 Task: Create a due date automation trigger when advanced on, 2 hours after a card is due add fields with custom field "Resume" set to a date not in this month.
Action: Mouse moved to (1166, 96)
Screenshot: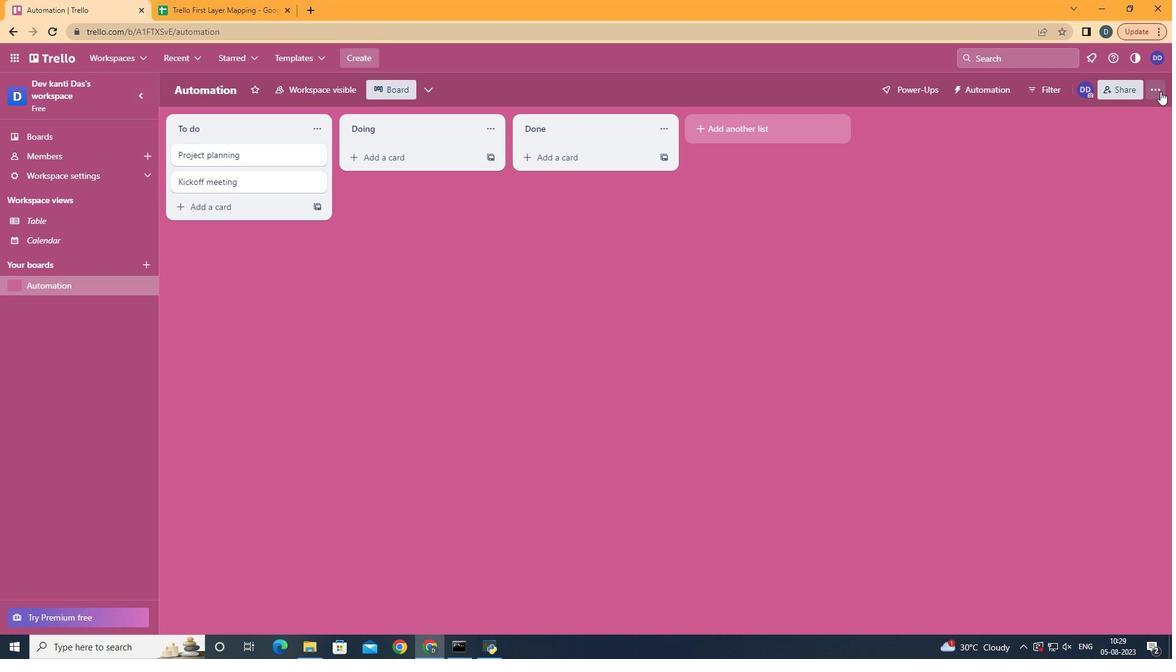 
Action: Mouse pressed left at (1166, 96)
Screenshot: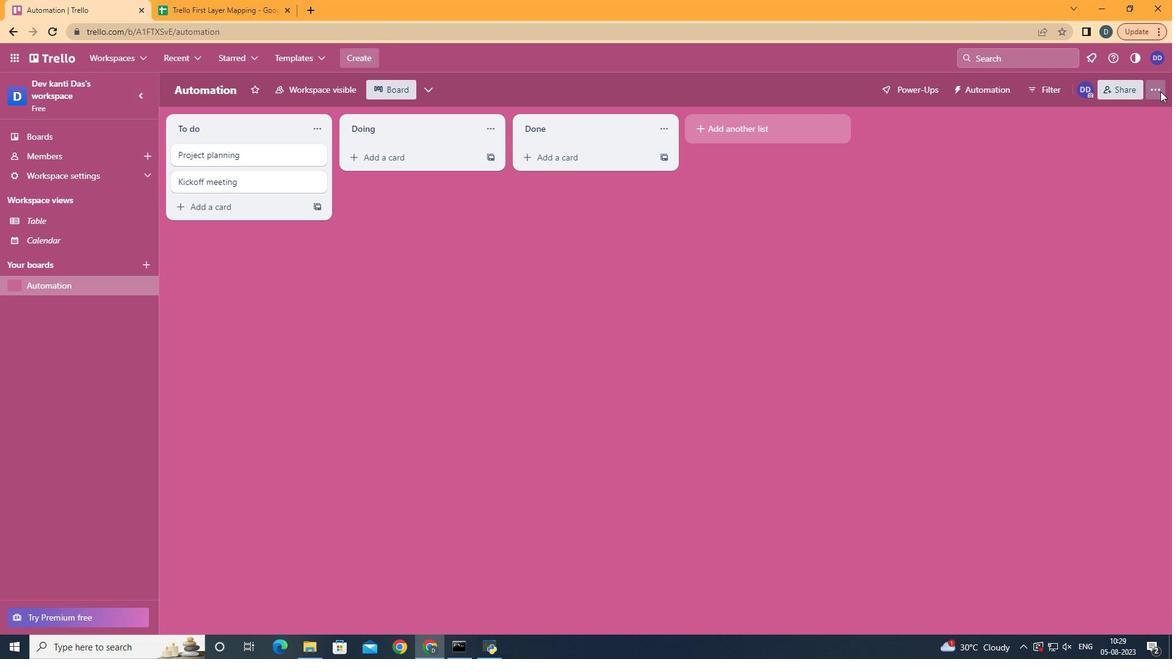
Action: Mouse moved to (1073, 262)
Screenshot: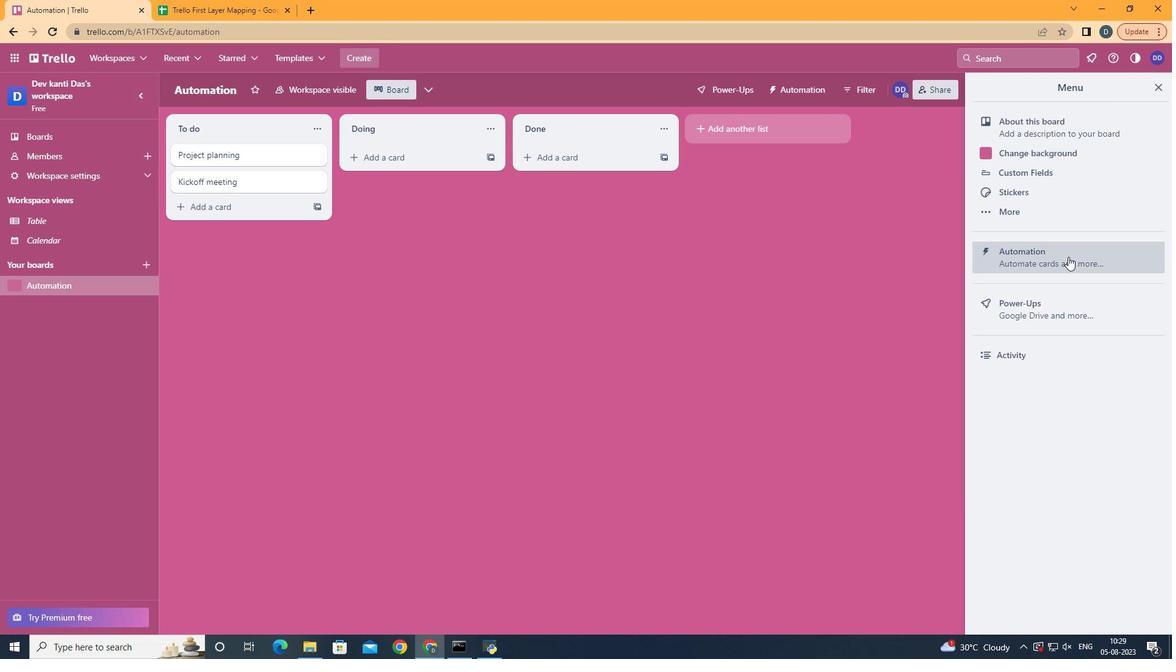 
Action: Mouse pressed left at (1073, 262)
Screenshot: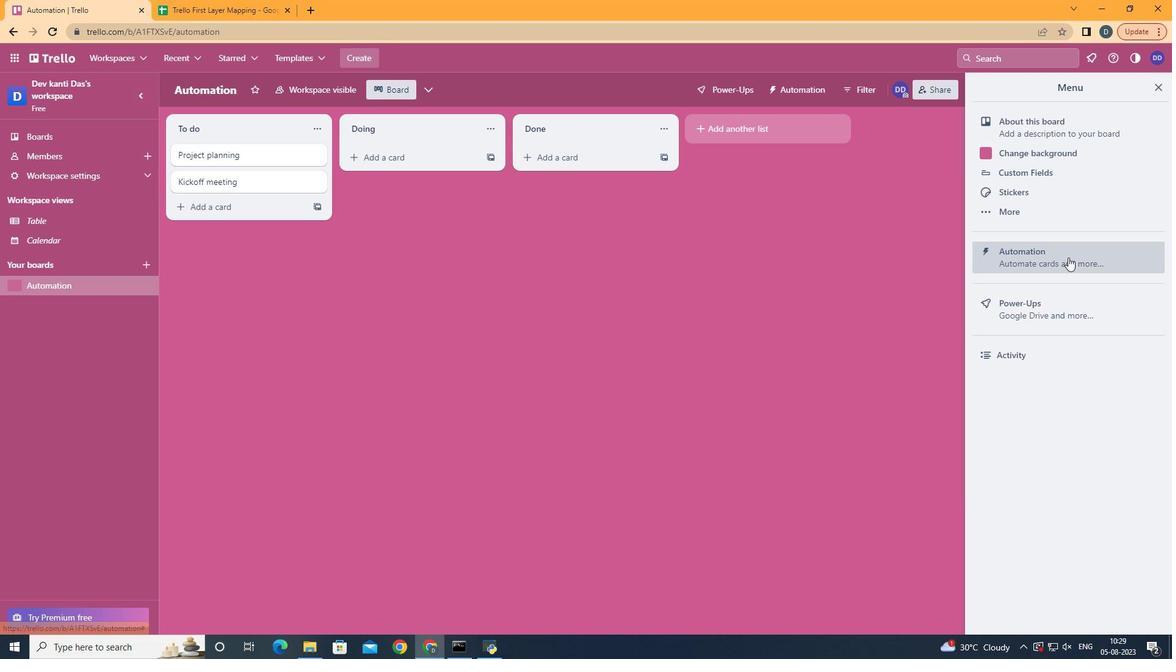 
Action: Mouse moved to (262, 249)
Screenshot: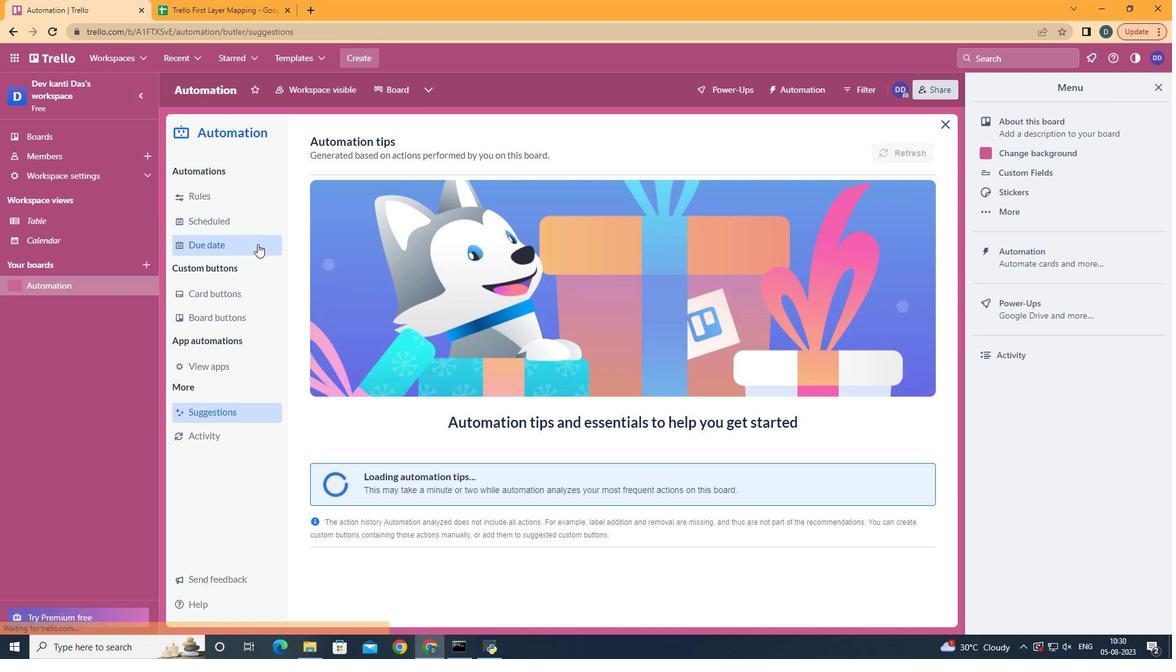 
Action: Mouse pressed left at (262, 249)
Screenshot: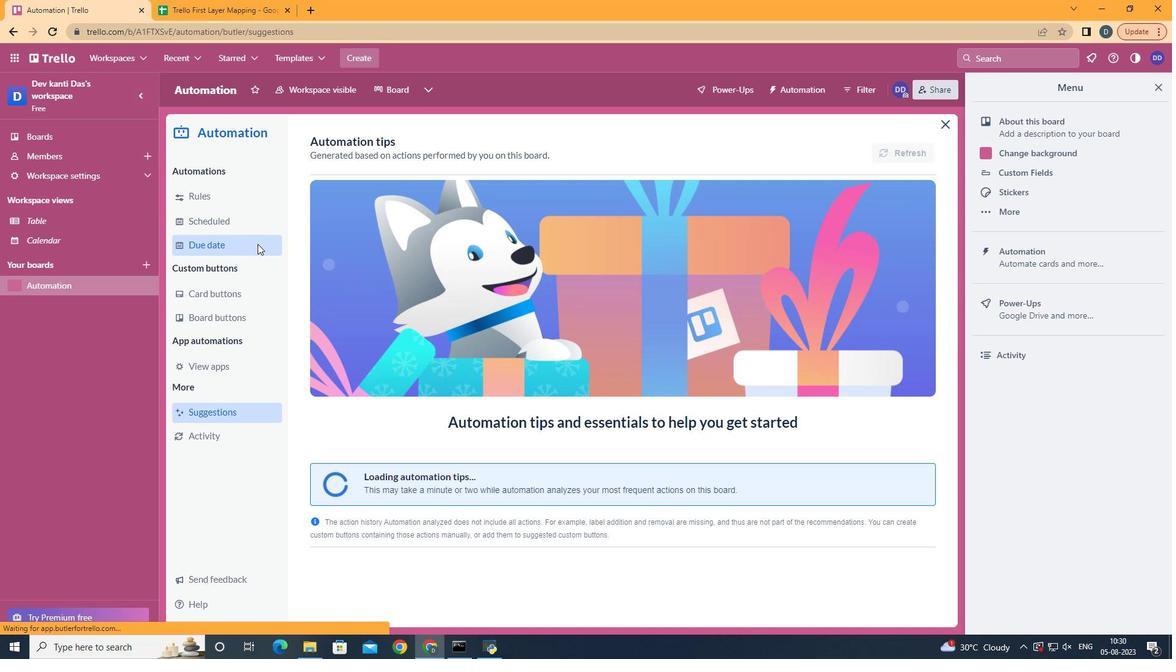 
Action: Mouse moved to (862, 150)
Screenshot: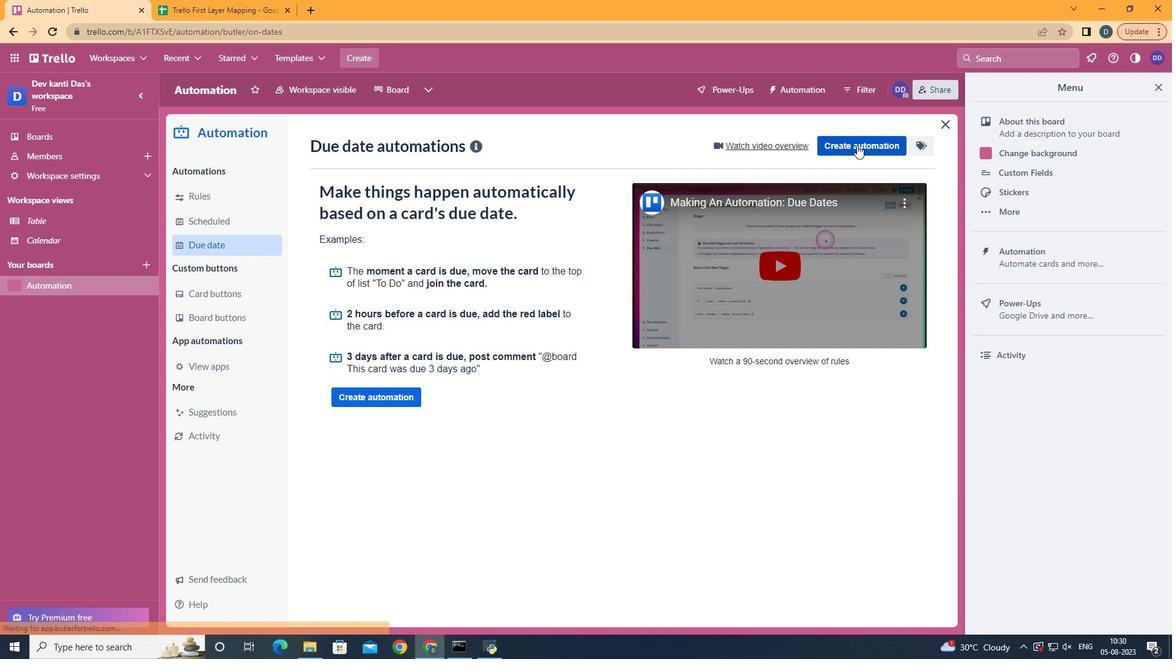 
Action: Mouse pressed left at (862, 150)
Screenshot: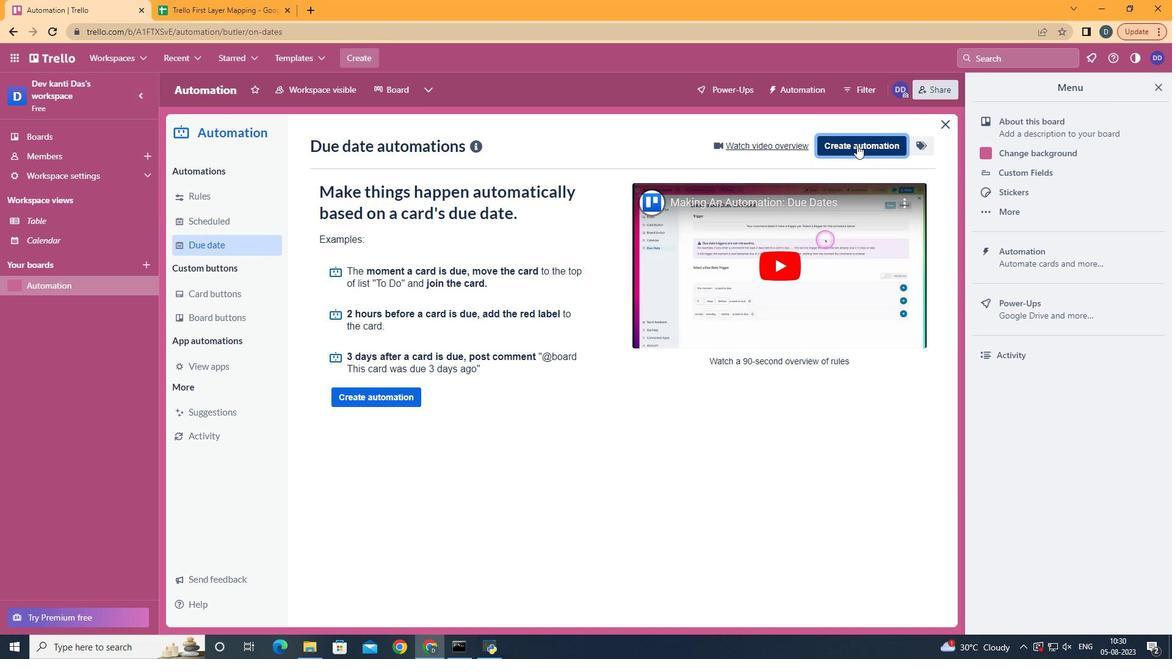 
Action: Mouse moved to (573, 275)
Screenshot: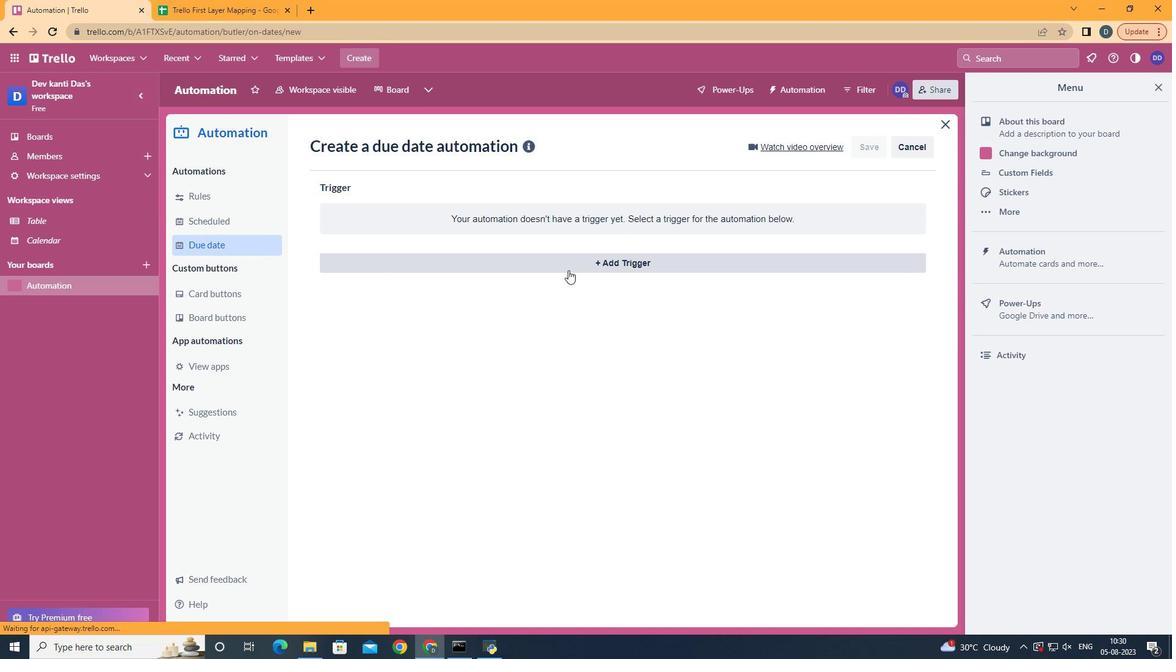
Action: Mouse pressed left at (573, 275)
Screenshot: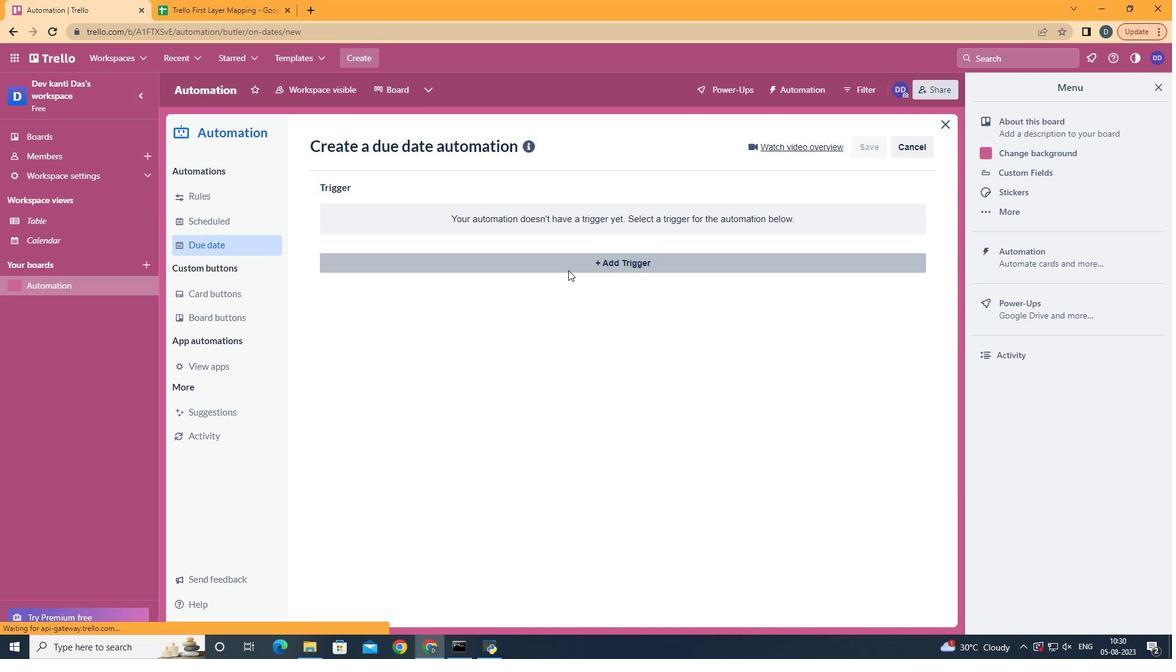 
Action: Mouse moved to (394, 528)
Screenshot: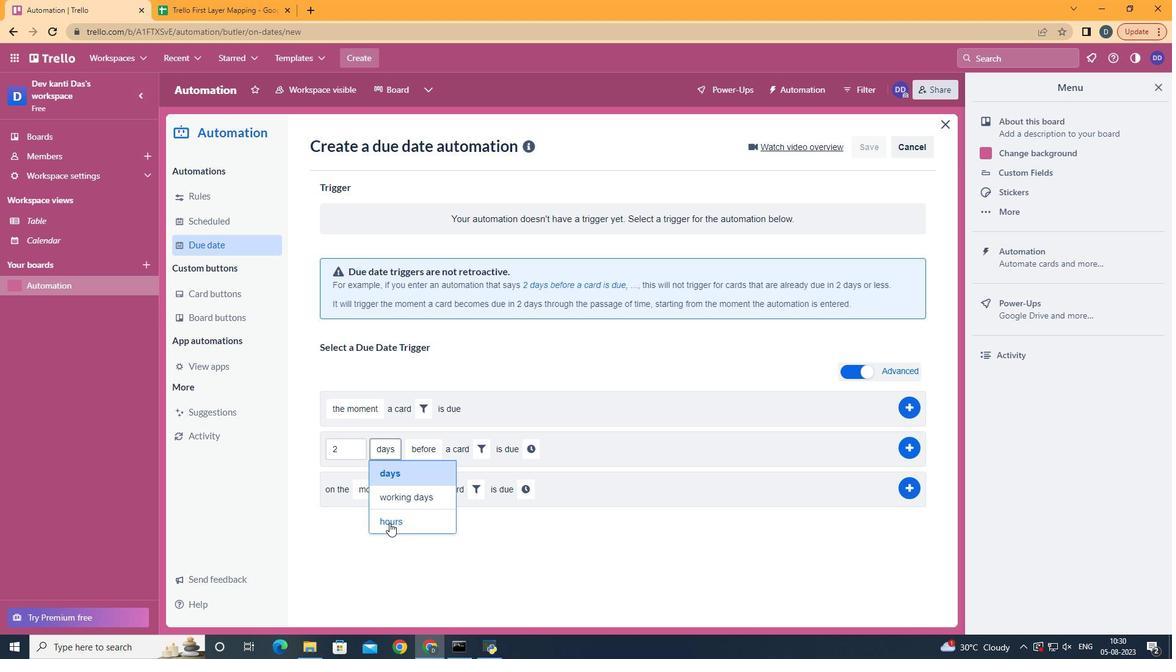 
Action: Mouse pressed left at (394, 528)
Screenshot: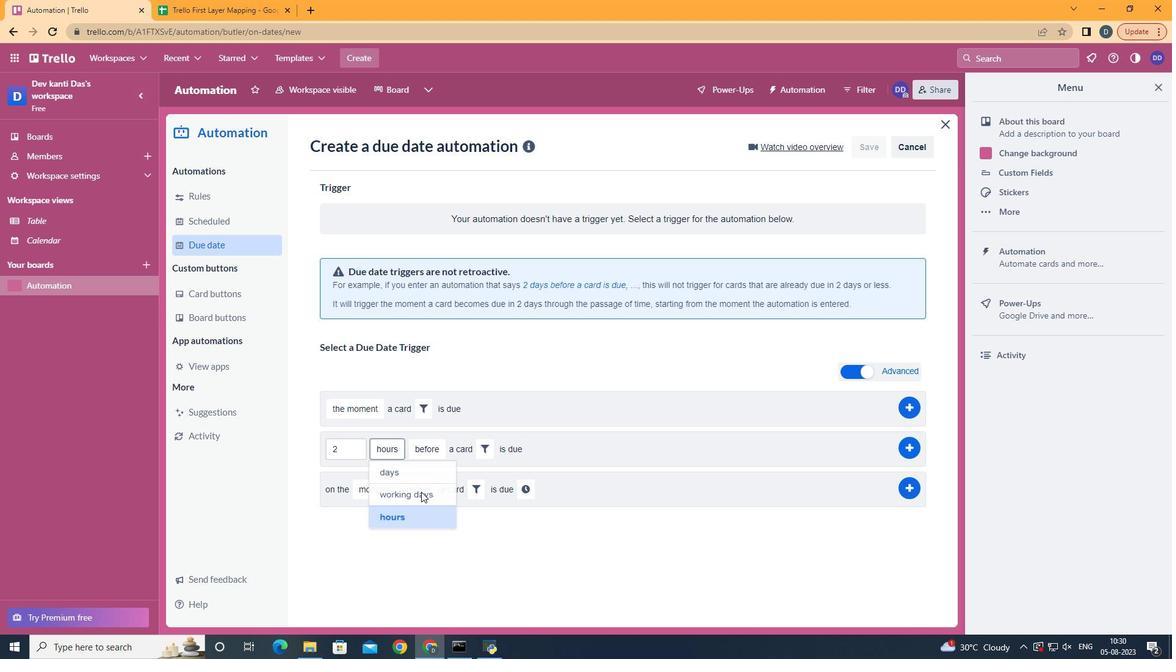
Action: Mouse moved to (430, 510)
Screenshot: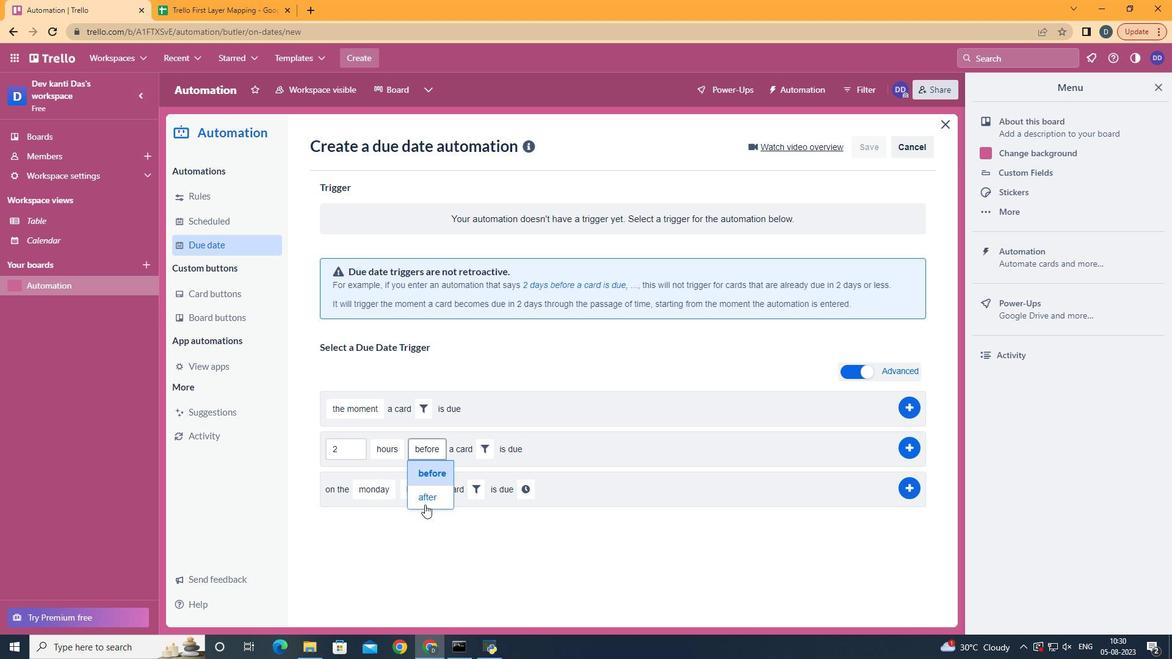 
Action: Mouse pressed left at (430, 510)
Screenshot: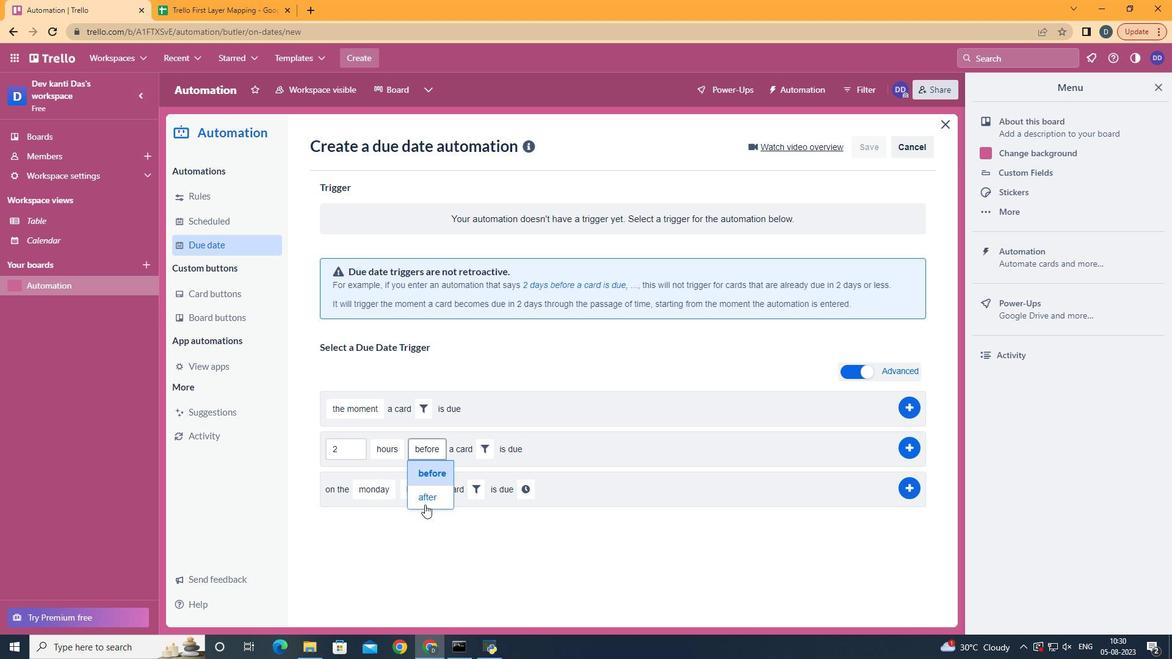 
Action: Mouse moved to (488, 451)
Screenshot: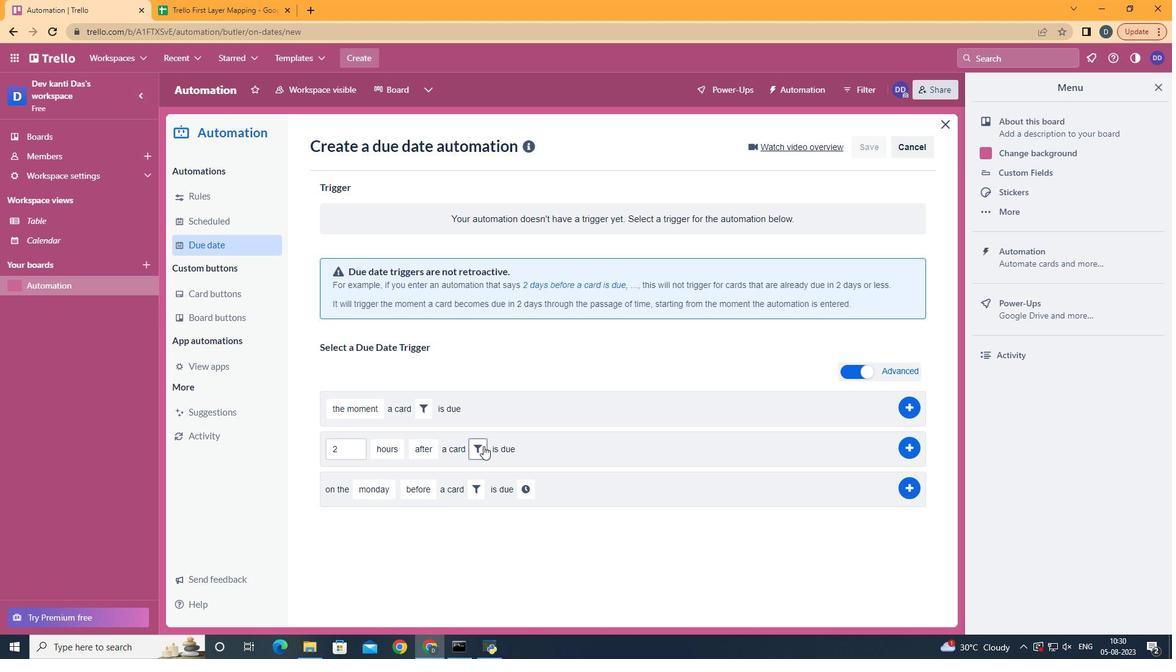 
Action: Mouse pressed left at (488, 451)
Screenshot: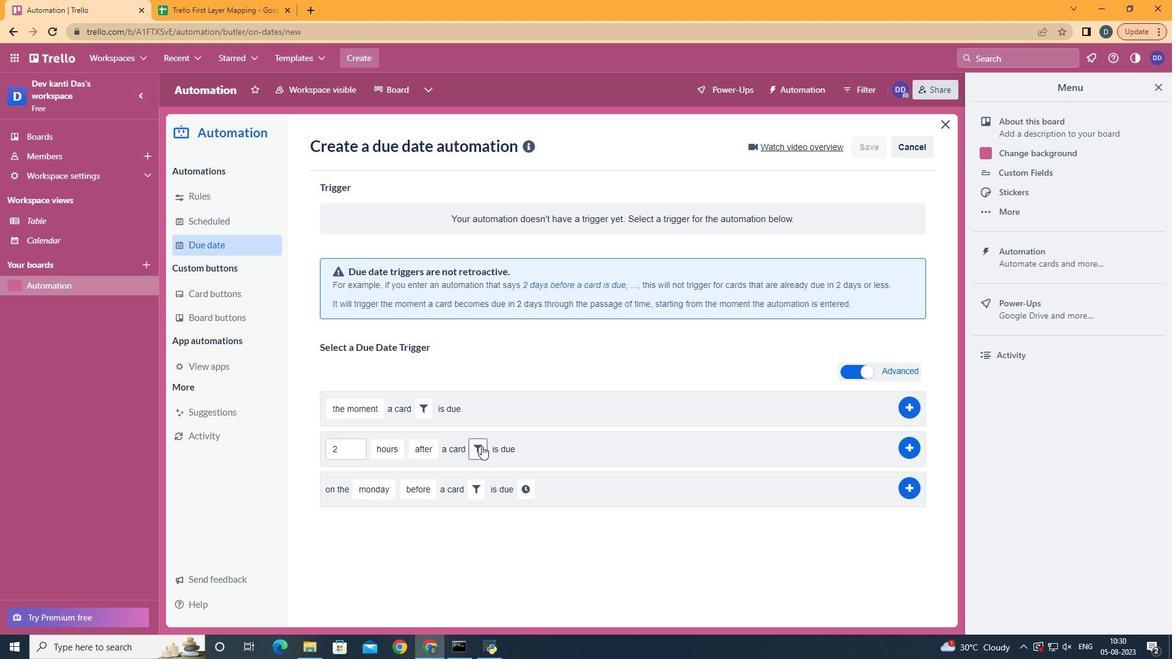 
Action: Mouse moved to (670, 495)
Screenshot: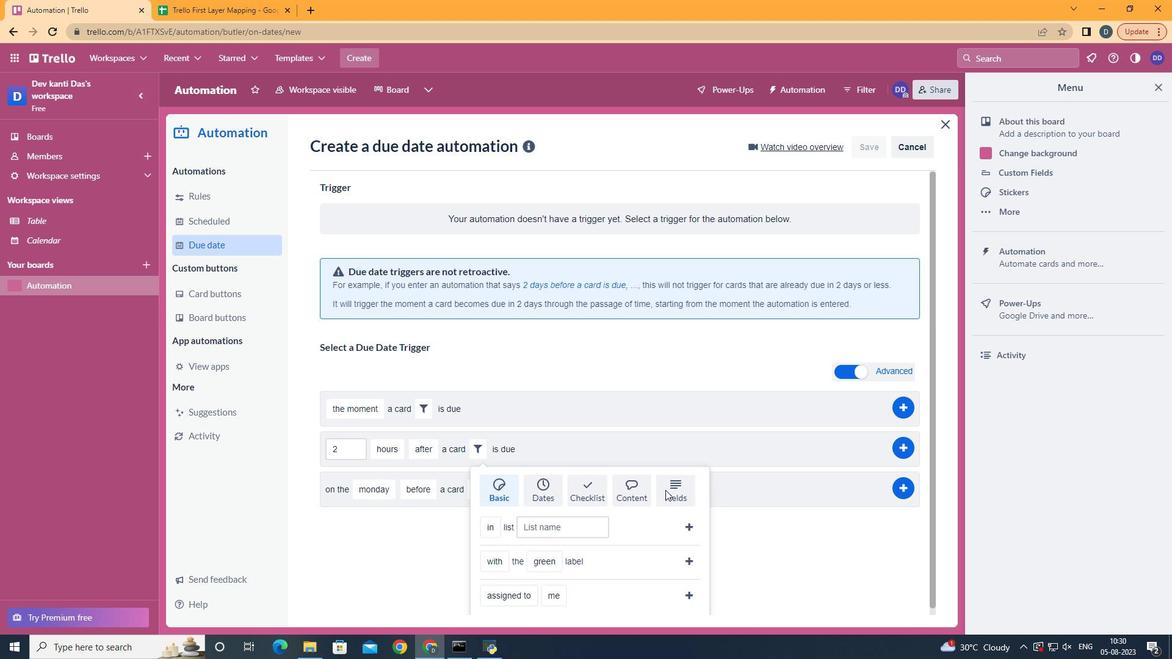 
Action: Mouse pressed left at (670, 495)
Screenshot: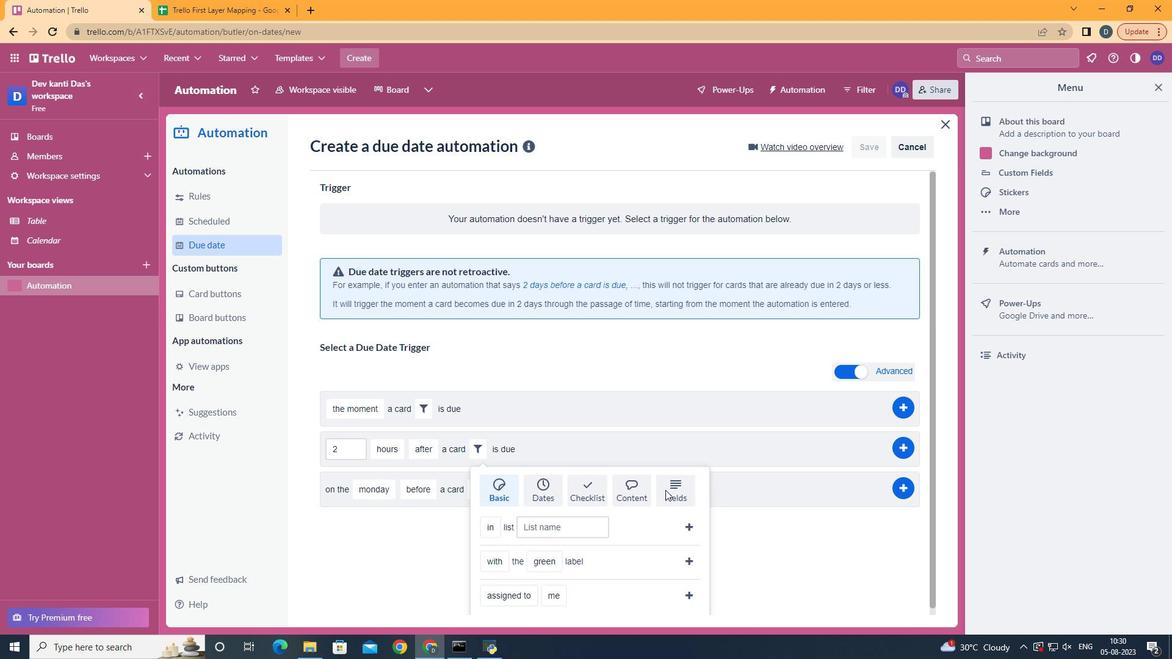 
Action: Mouse moved to (672, 488)
Screenshot: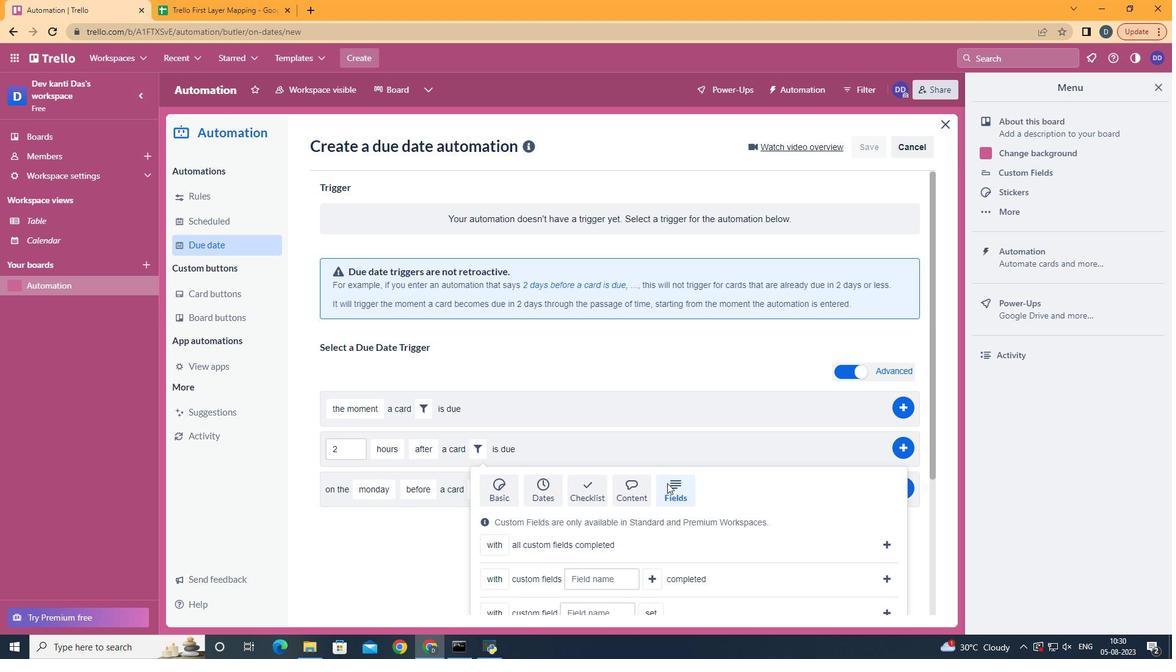 
Action: Mouse scrolled (672, 488) with delta (0, 0)
Screenshot: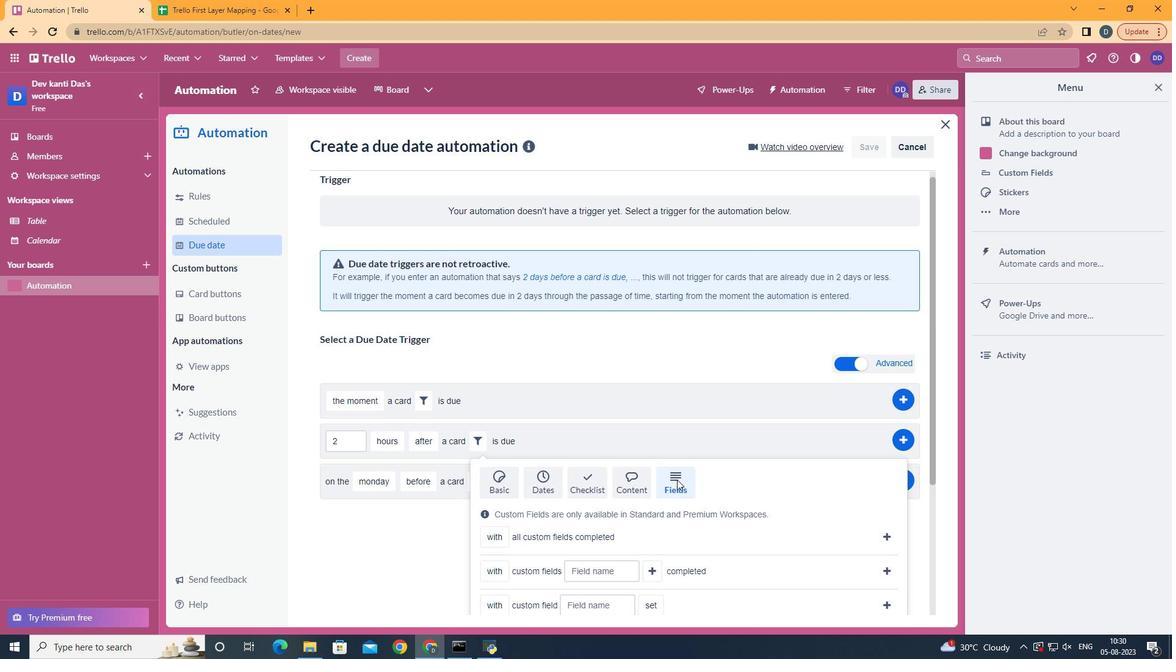 
Action: Mouse scrolled (672, 488) with delta (0, 0)
Screenshot: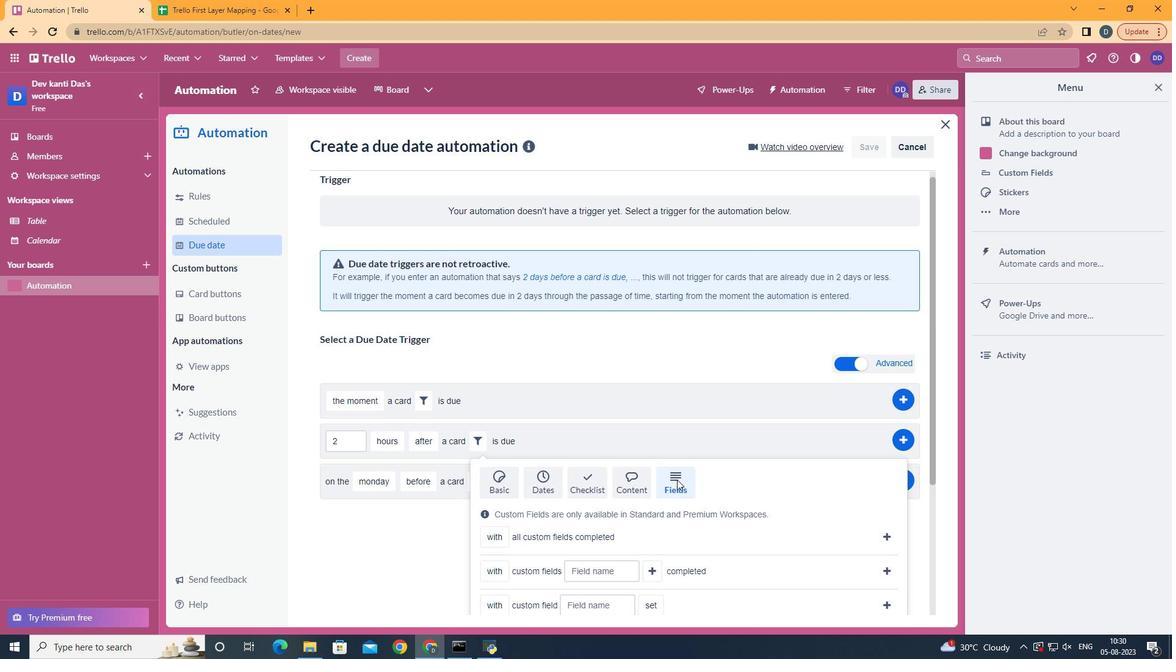 
Action: Mouse scrolled (672, 488) with delta (0, 0)
Screenshot: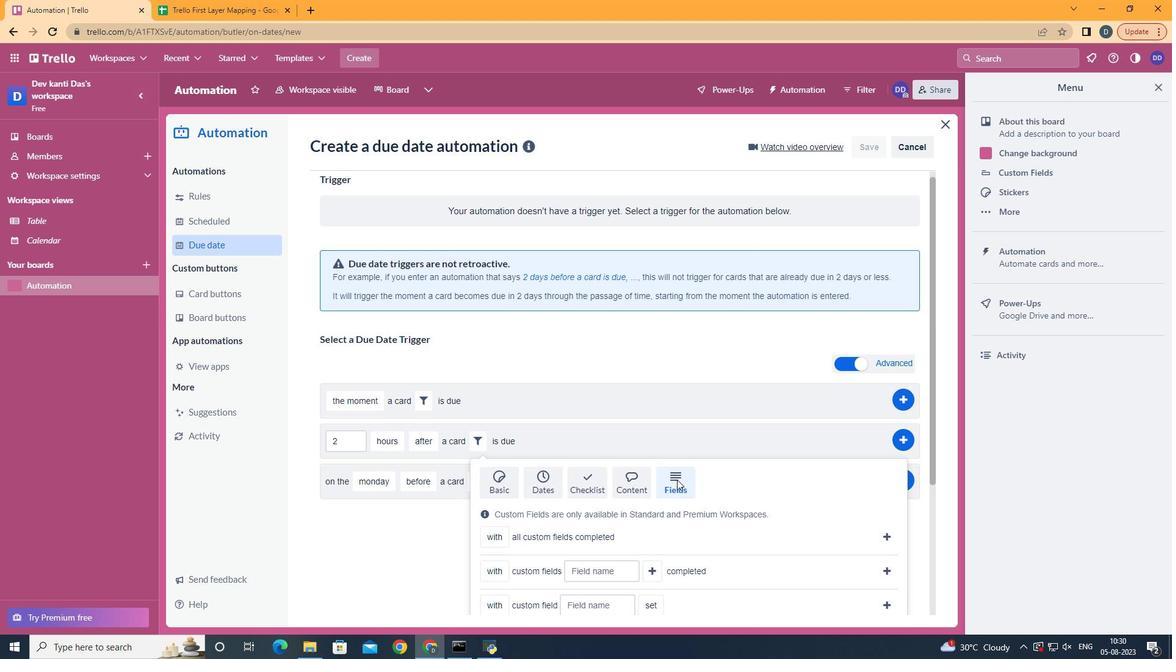 
Action: Mouse scrolled (672, 488) with delta (0, 0)
Screenshot: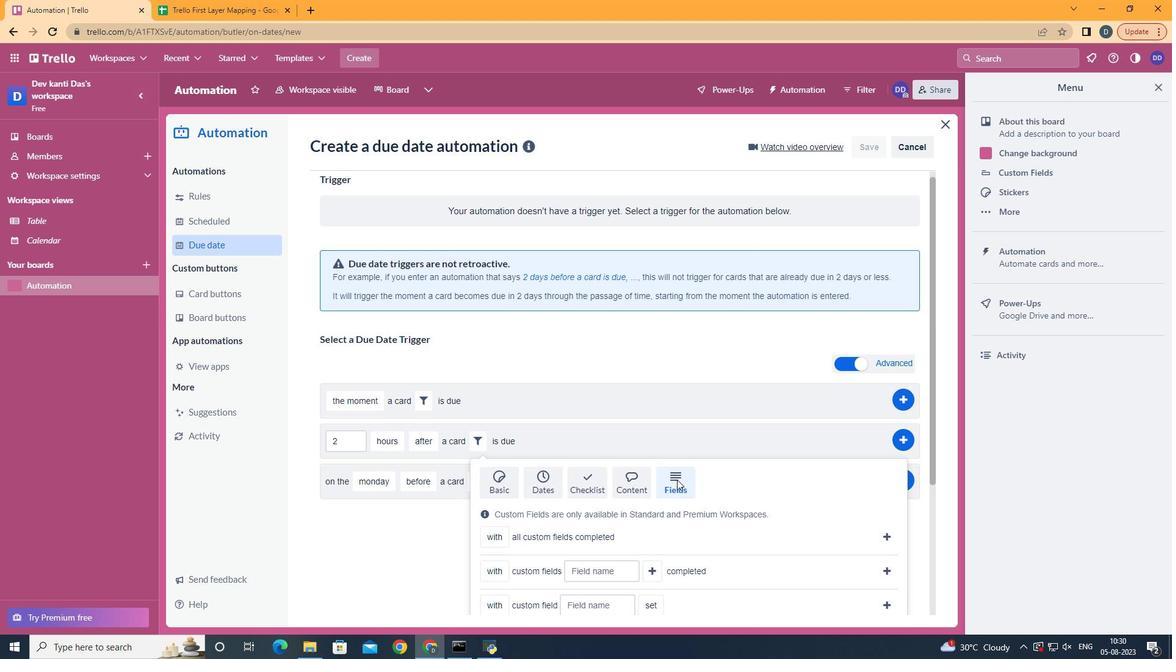 
Action: Mouse scrolled (672, 488) with delta (0, 0)
Screenshot: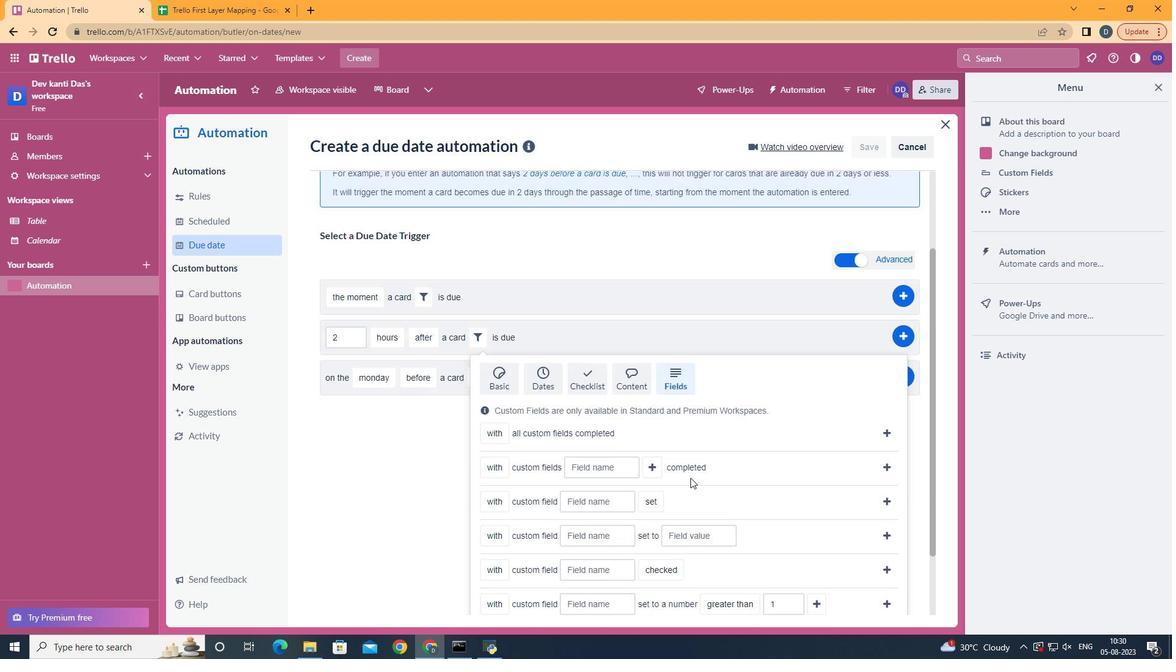 
Action: Mouse scrolled (672, 488) with delta (0, 0)
Screenshot: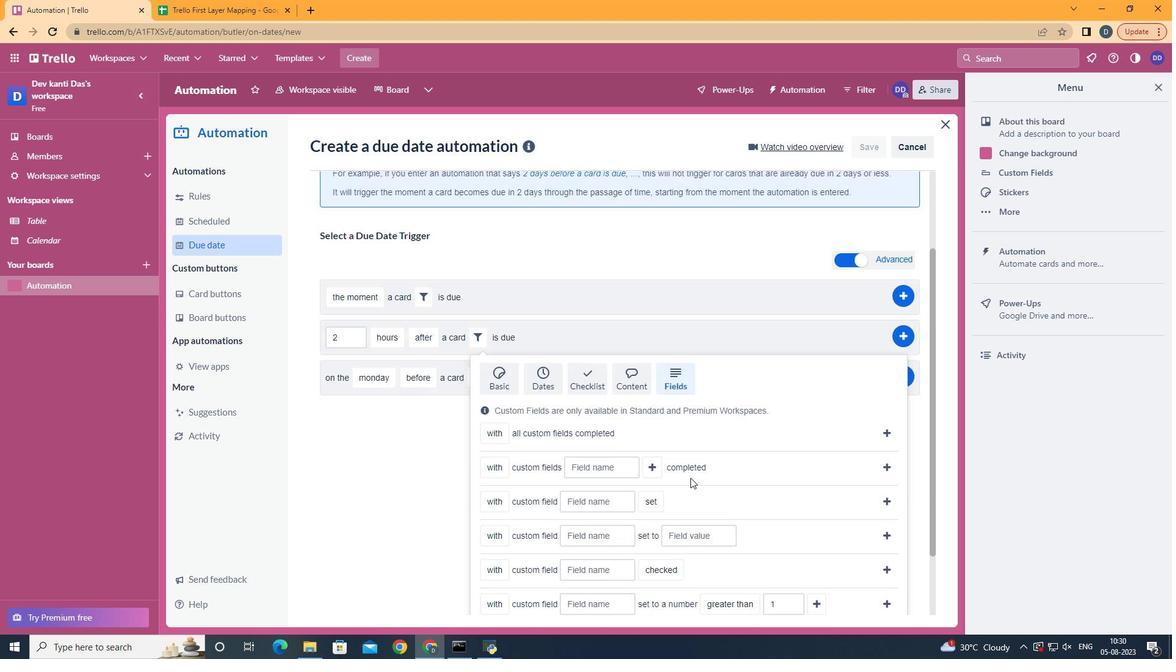 
Action: Mouse moved to (508, 582)
Screenshot: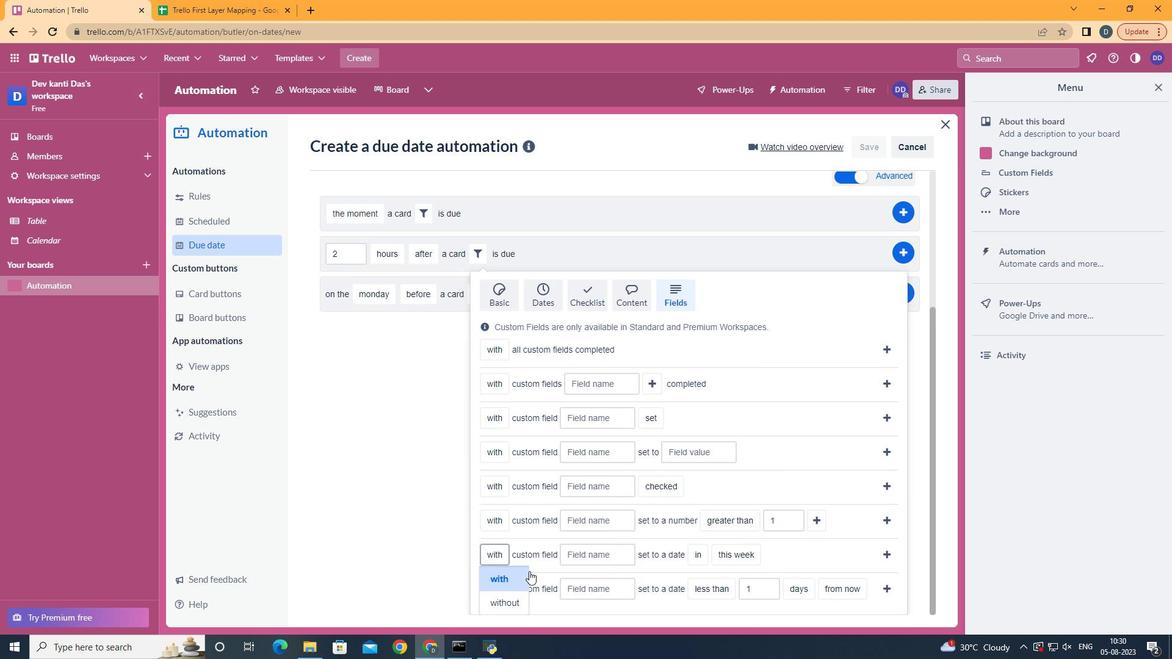 
Action: Mouse pressed left at (508, 582)
Screenshot: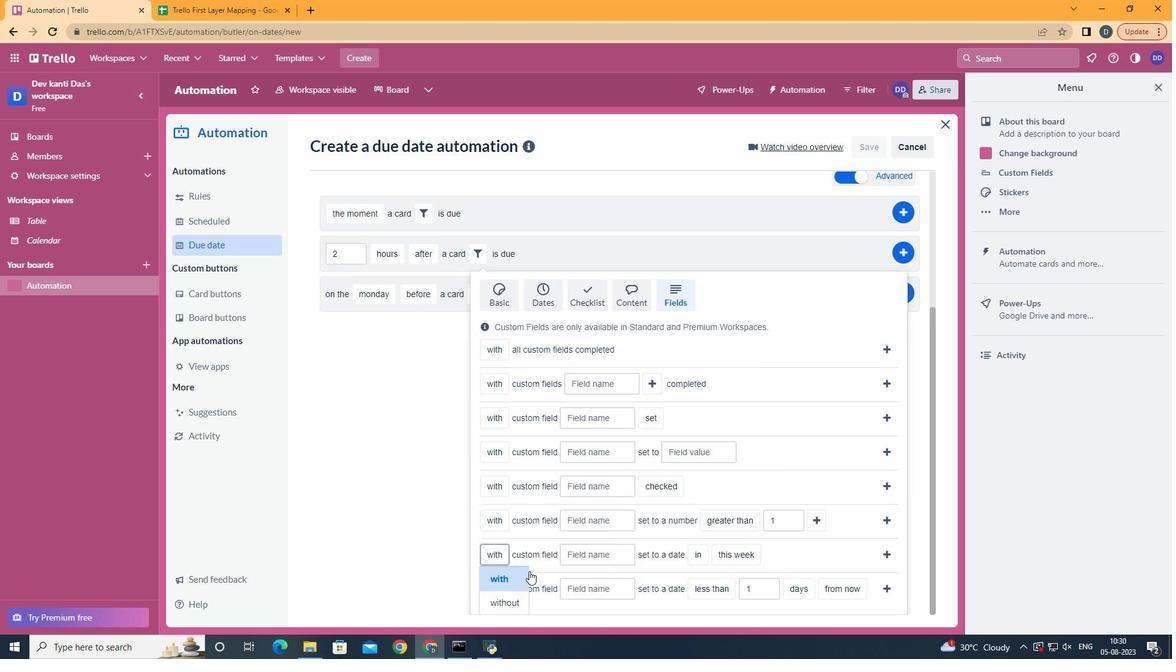 
Action: Mouse moved to (612, 557)
Screenshot: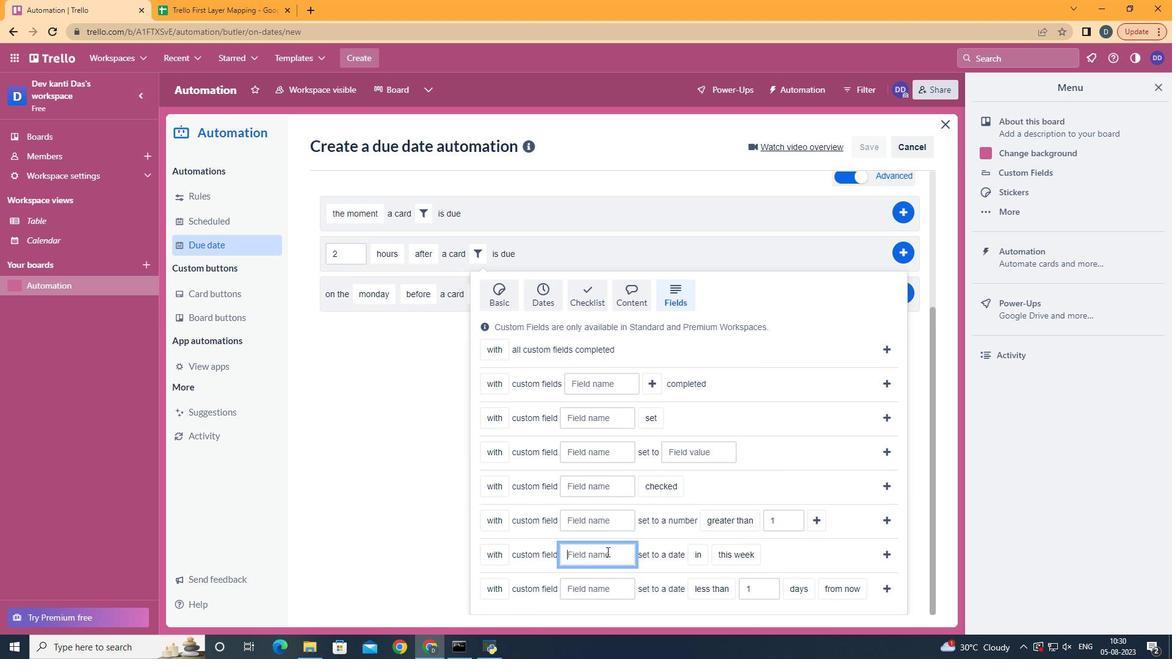 
Action: Mouse pressed left at (612, 557)
Screenshot: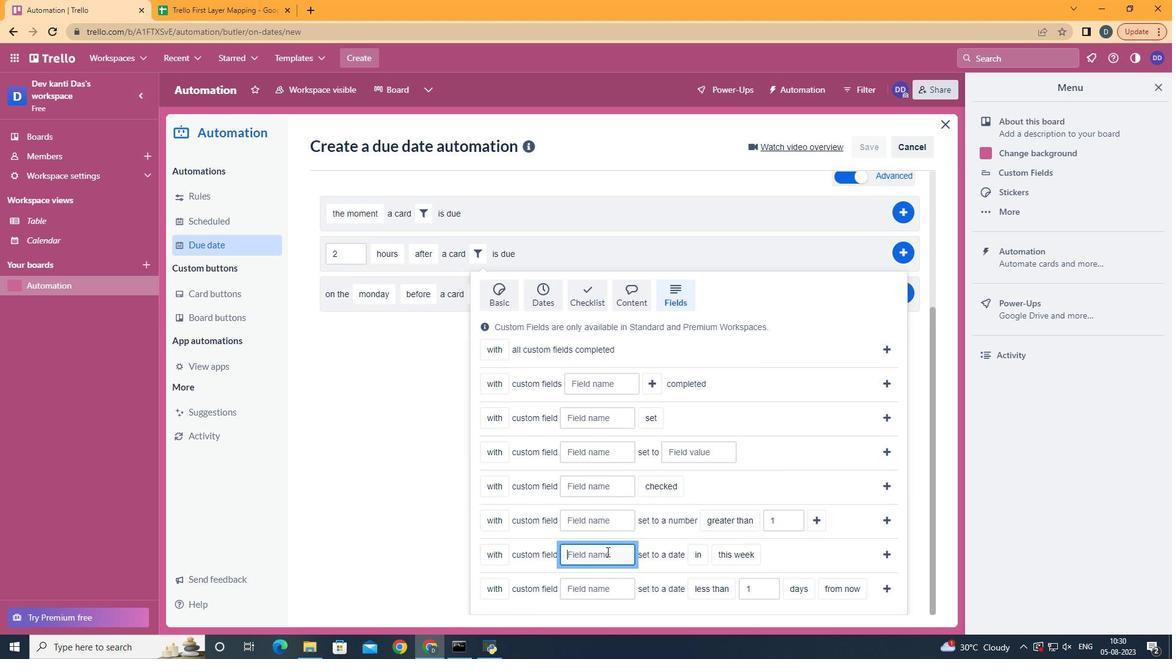 
Action: Key pressed <Key.shift>Resume
Screenshot: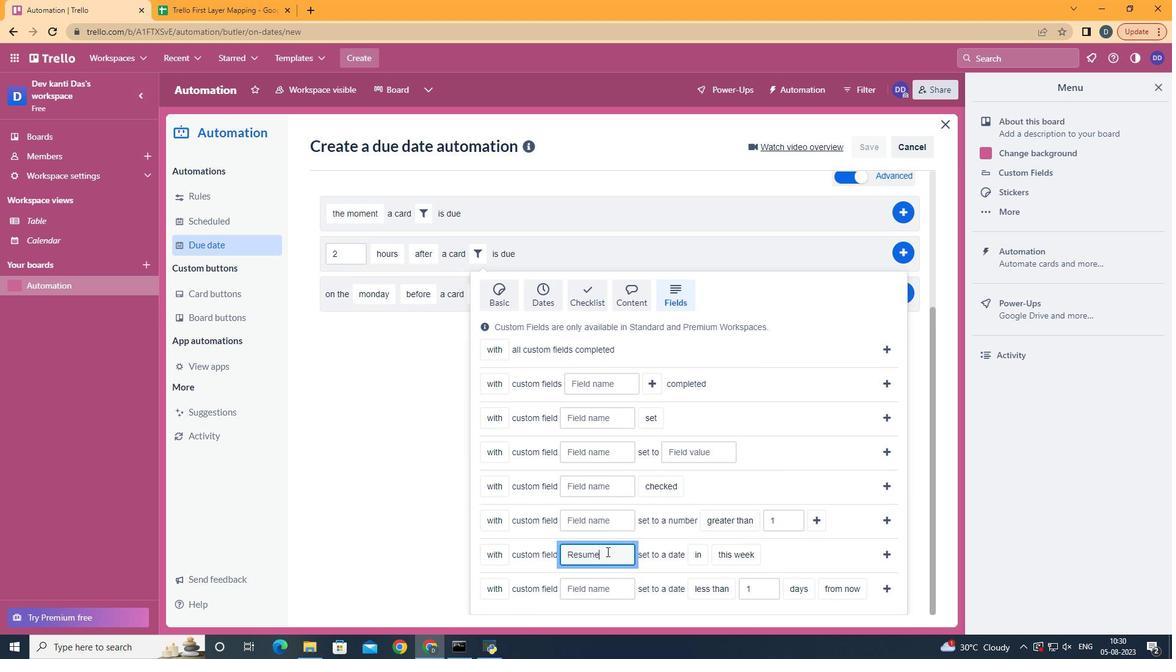 
Action: Mouse moved to (703, 612)
Screenshot: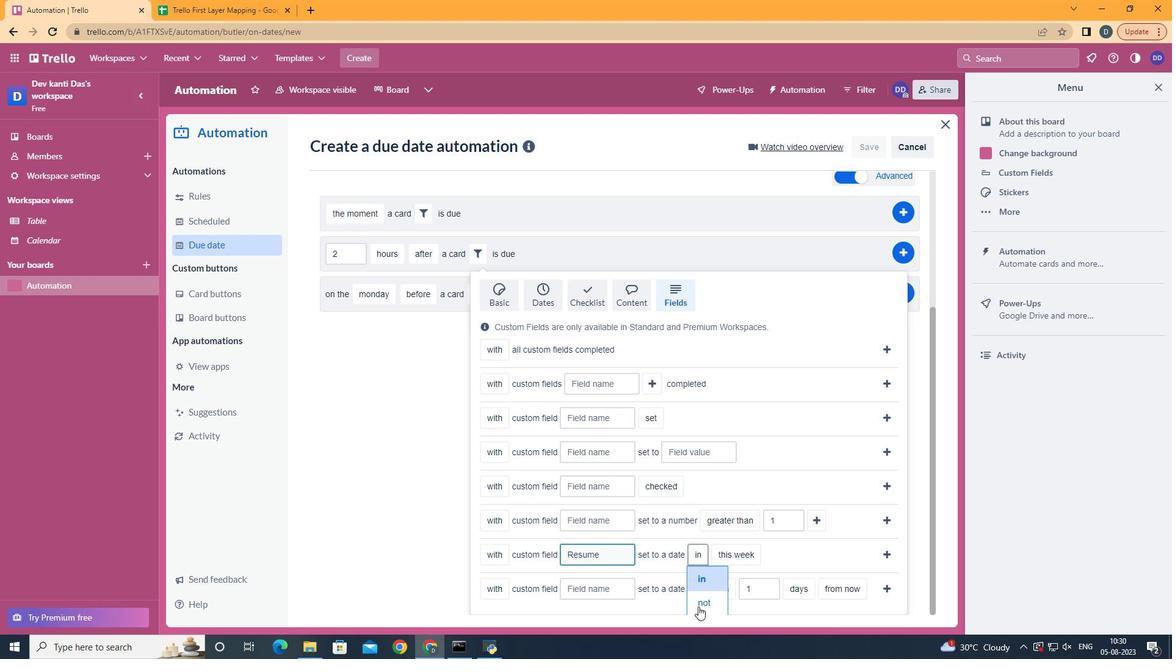 
Action: Mouse pressed left at (703, 612)
Screenshot: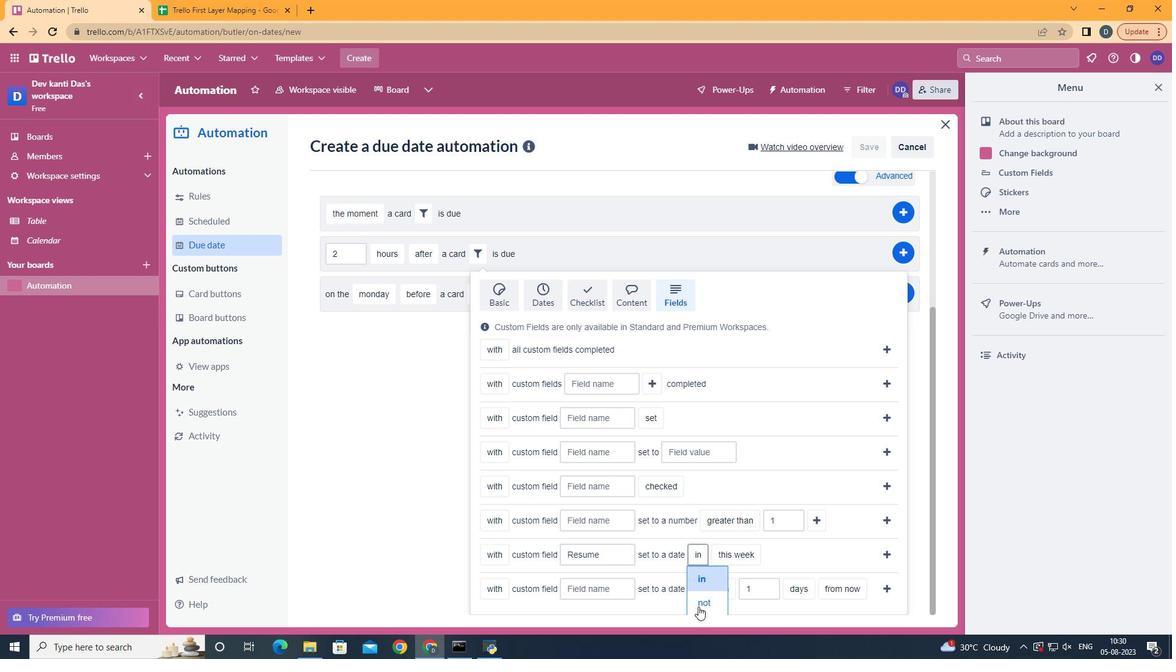 
Action: Mouse moved to (749, 606)
Screenshot: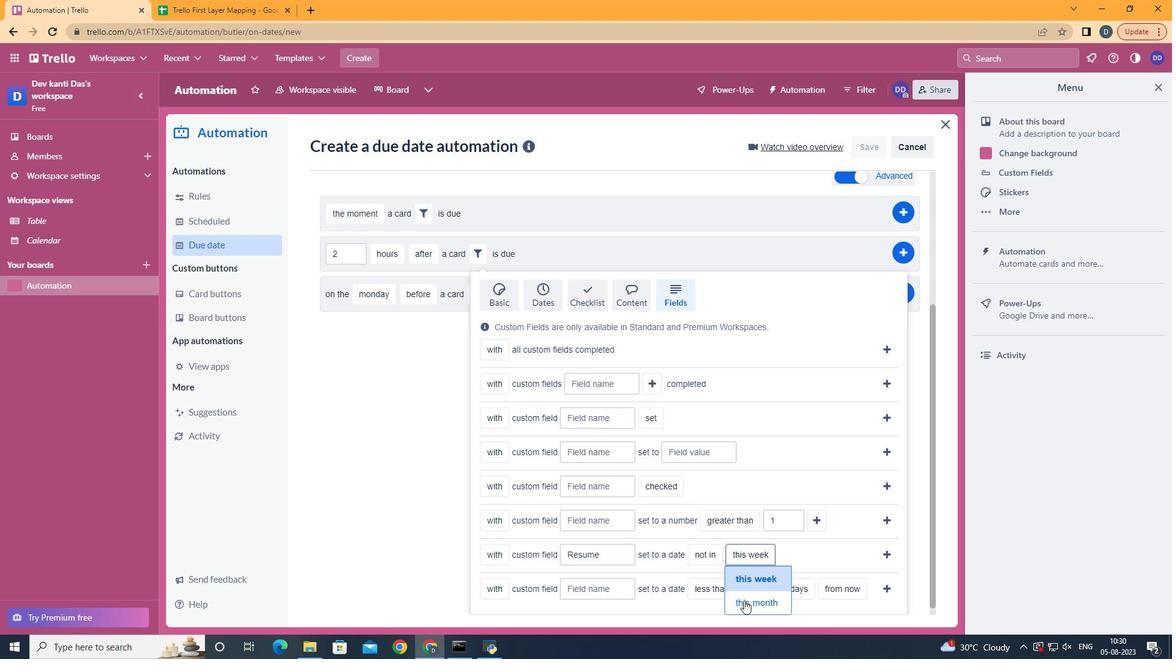 
Action: Mouse pressed left at (749, 606)
Screenshot: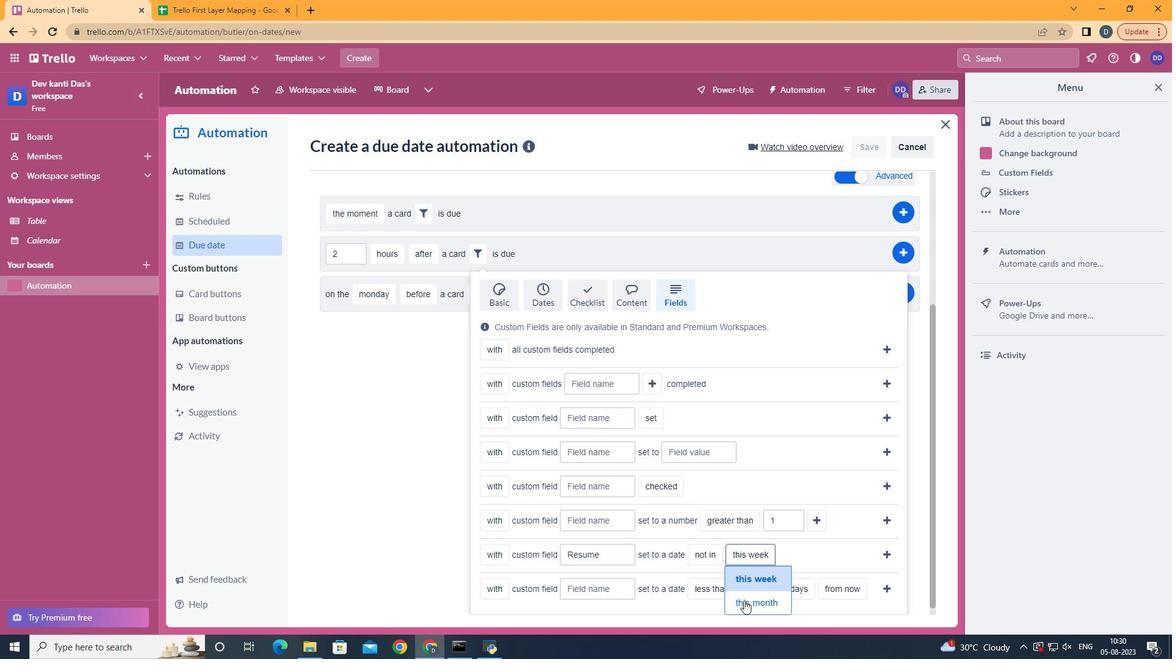 
Action: Mouse moved to (888, 560)
Screenshot: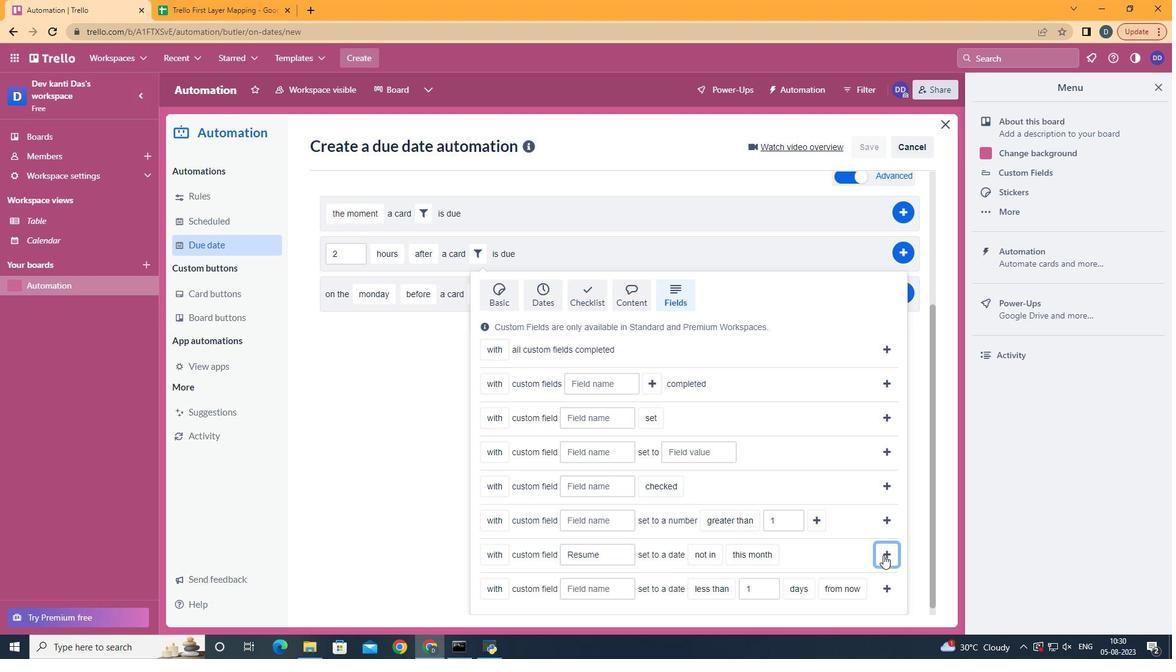 
Action: Mouse pressed left at (888, 560)
Screenshot: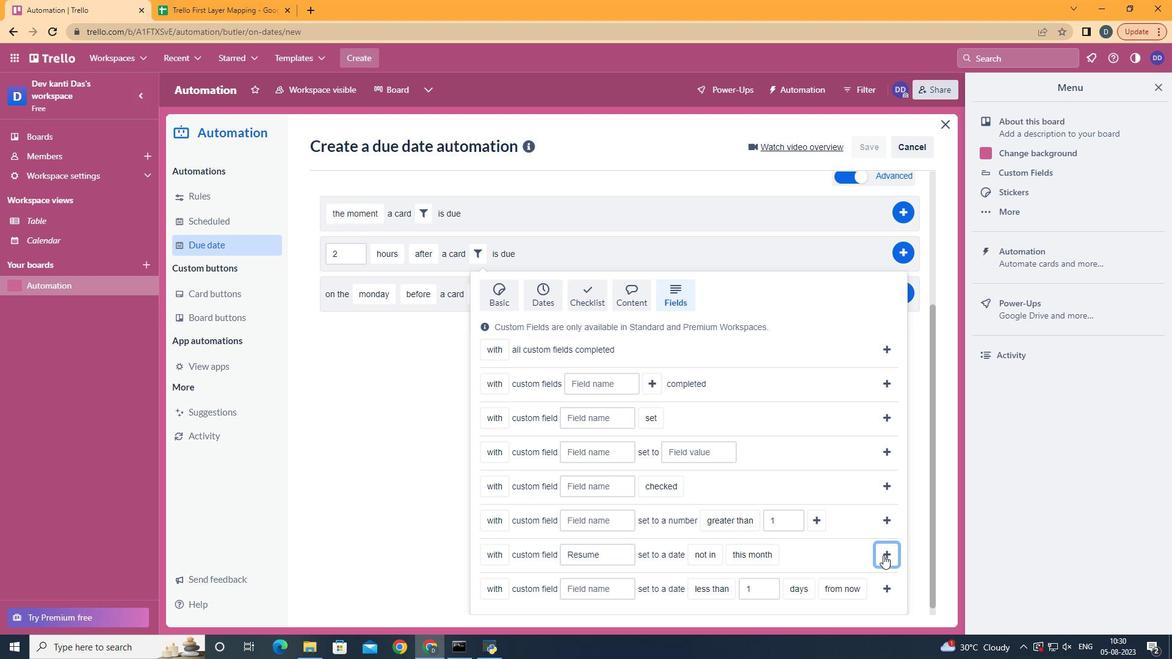 
Action: Mouse moved to (917, 453)
Screenshot: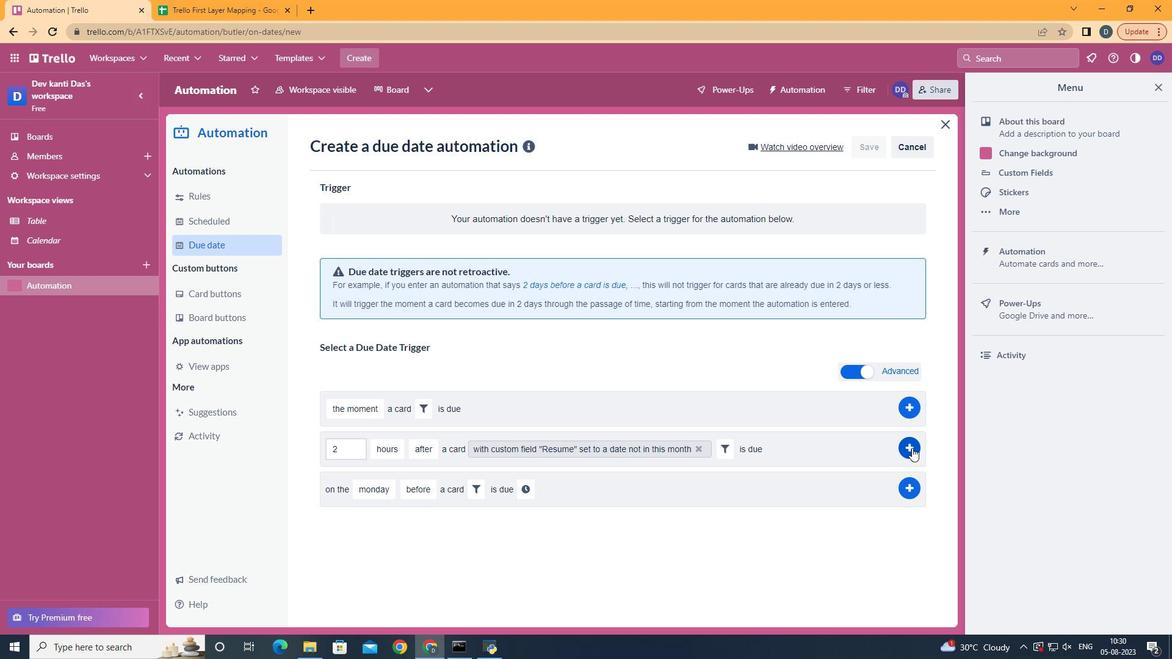 
Action: Mouse pressed left at (917, 453)
Screenshot: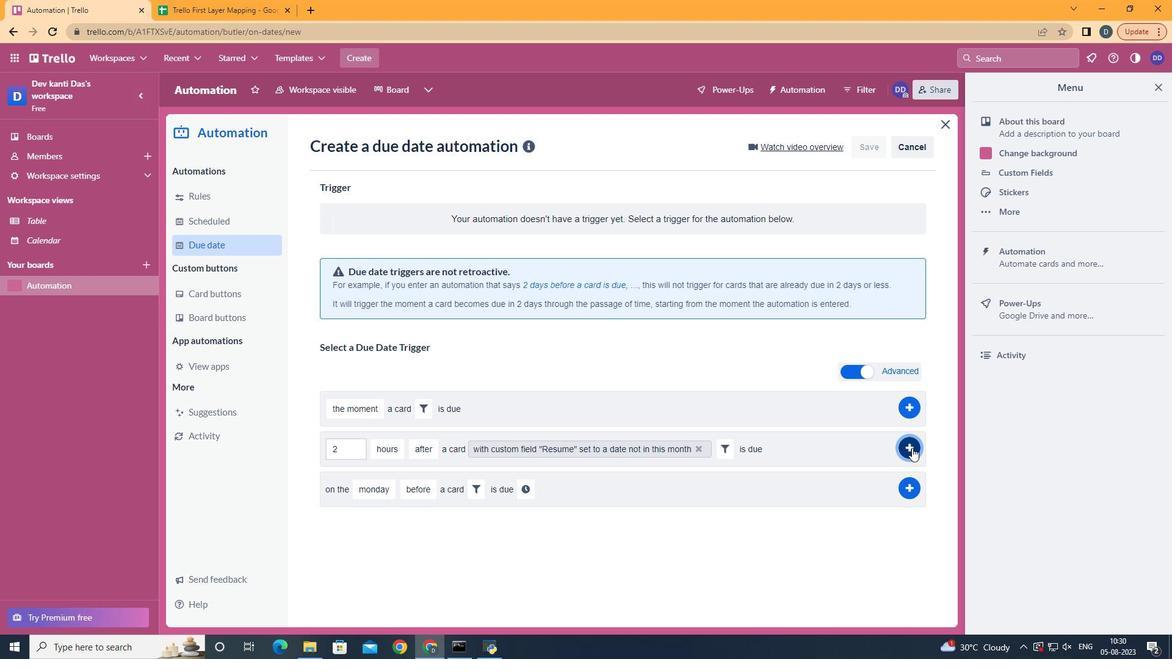 
Action: Mouse moved to (459, 214)
Screenshot: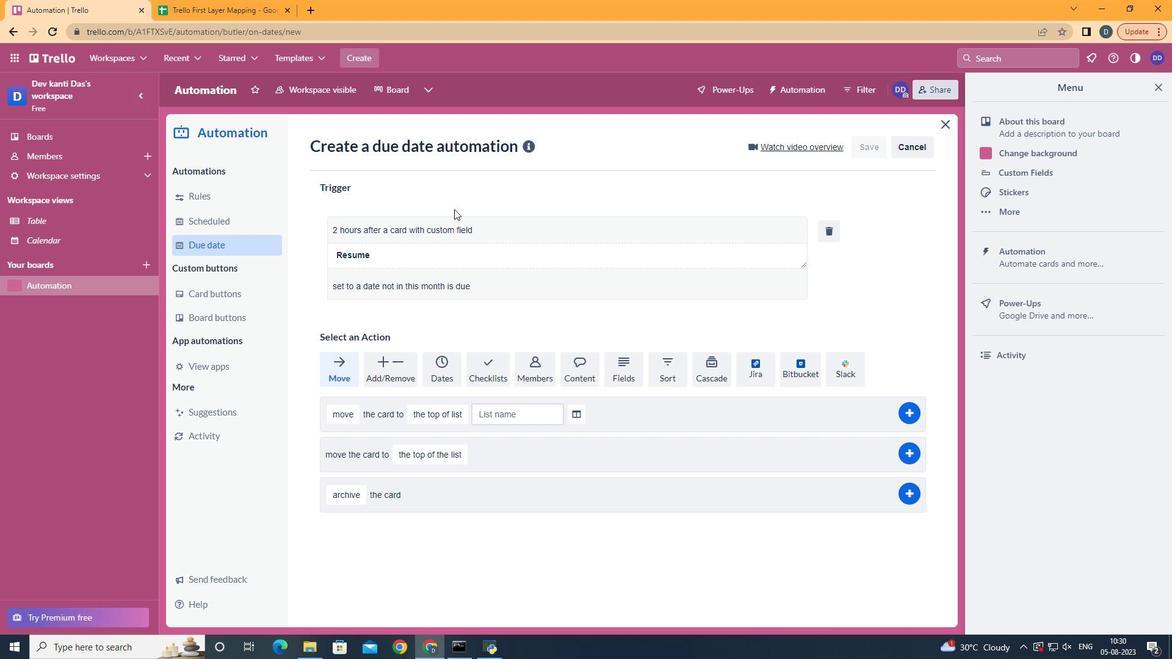 
